 Task: Add the description "Gain a solid foundation in business principles, excel in finance, marketing, and entrepreneurship. Unlock your career potential".
Action: Mouse moved to (745, 94)
Screenshot: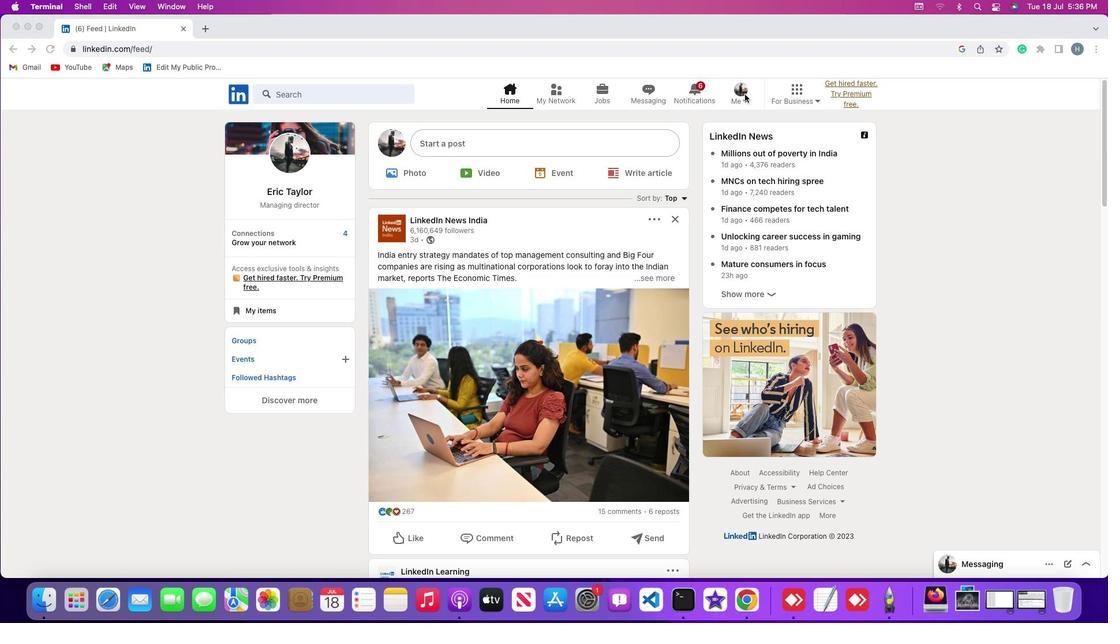 
Action: Mouse pressed left at (745, 94)
Screenshot: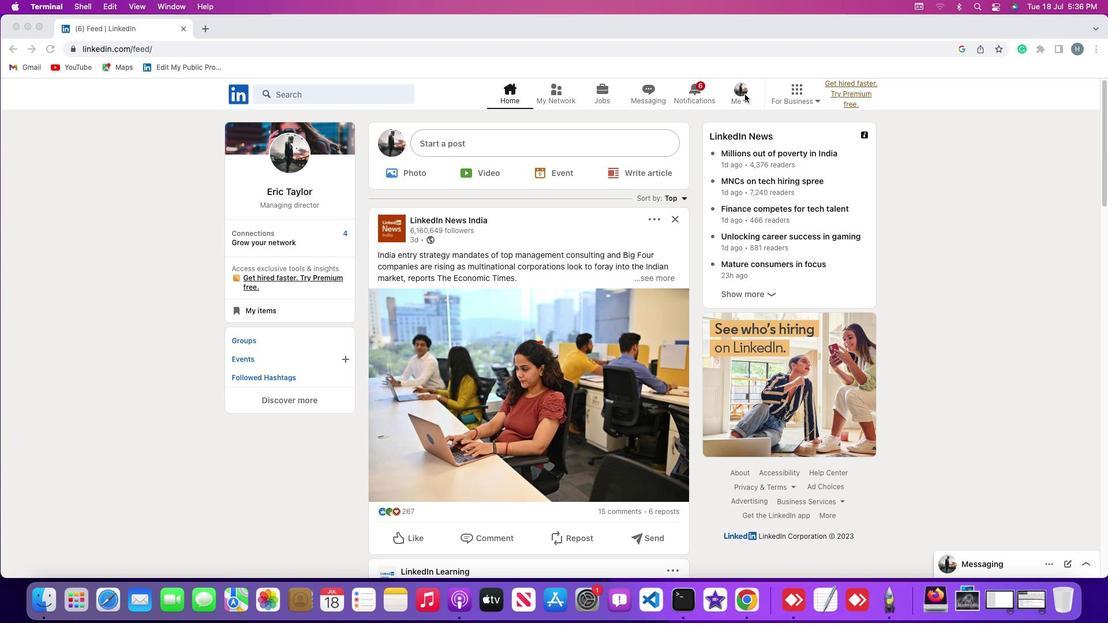 
Action: Mouse moved to (745, 99)
Screenshot: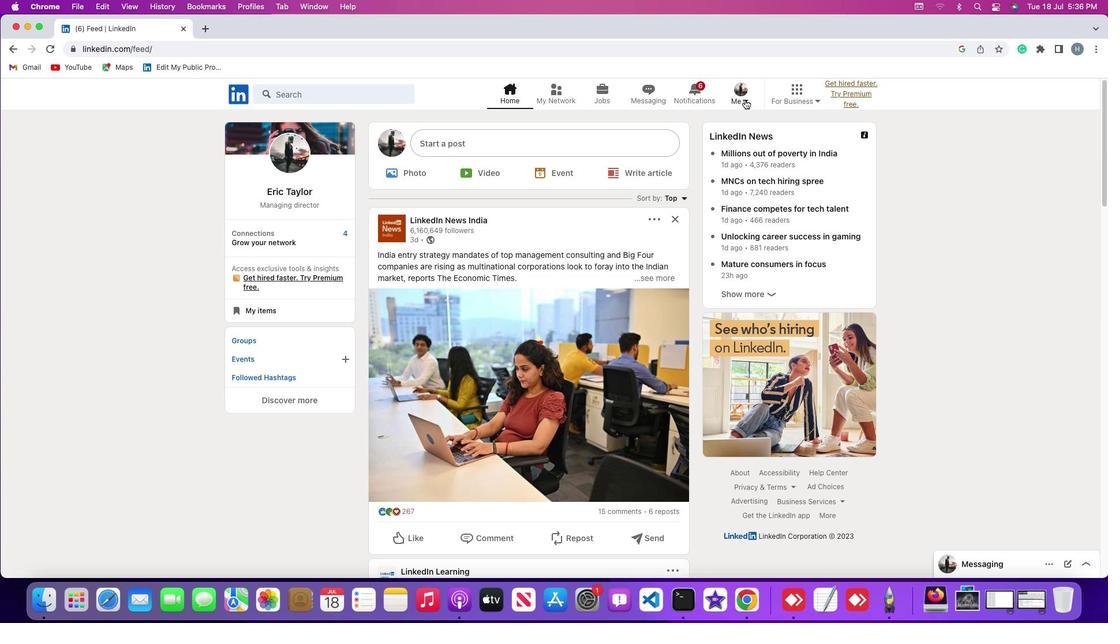 
Action: Mouse pressed left at (745, 99)
Screenshot: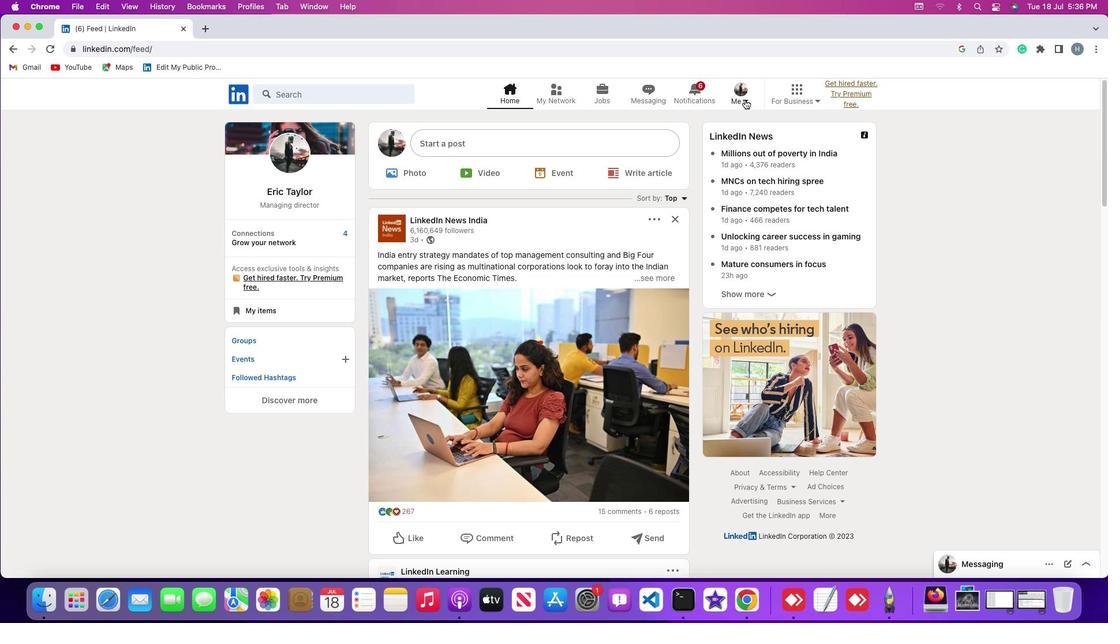 
Action: Mouse moved to (726, 159)
Screenshot: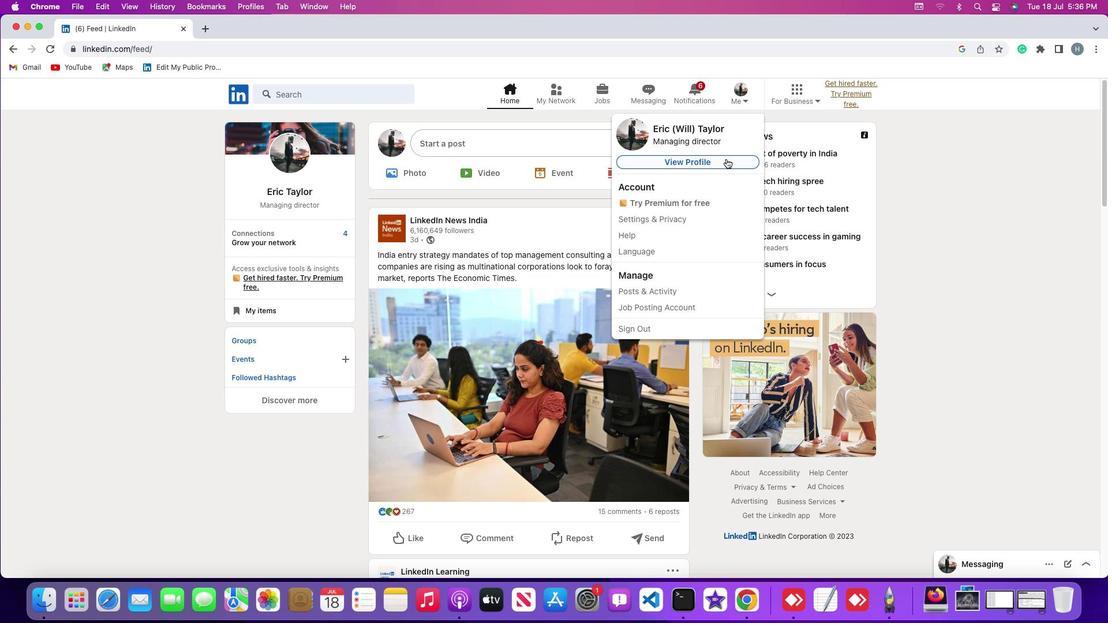 
Action: Mouse pressed left at (726, 159)
Screenshot: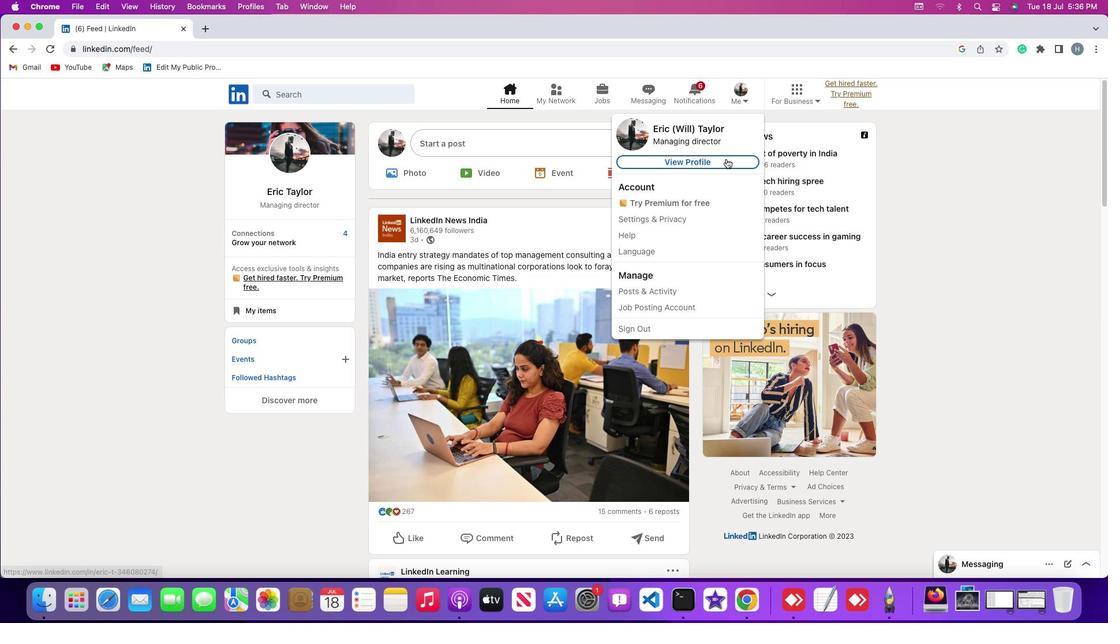 
Action: Mouse moved to (670, 256)
Screenshot: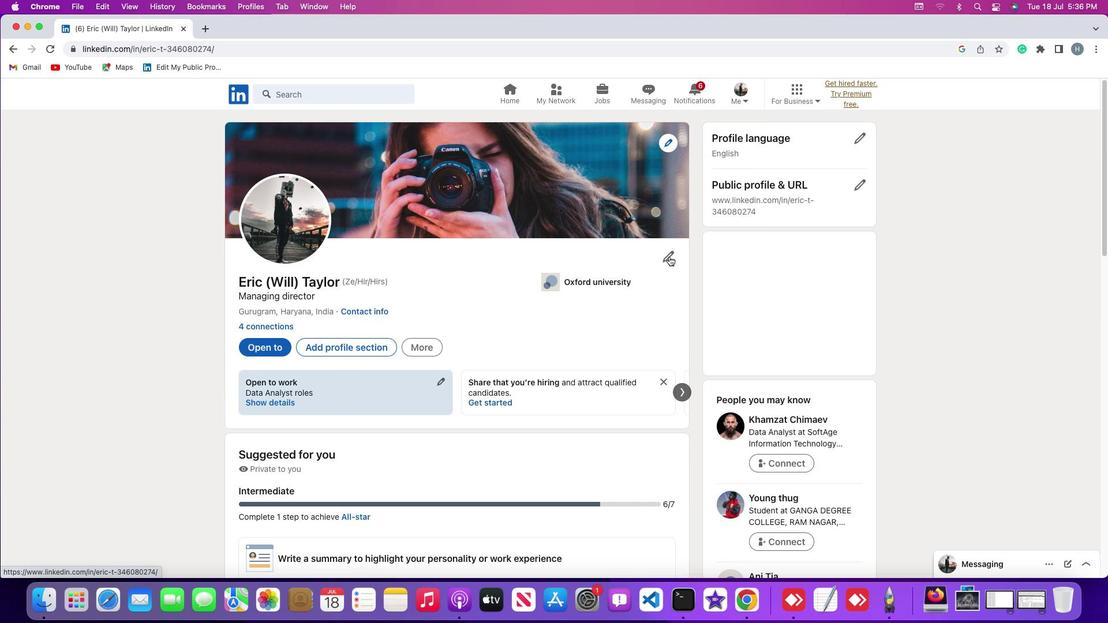 
Action: Mouse pressed left at (670, 256)
Screenshot: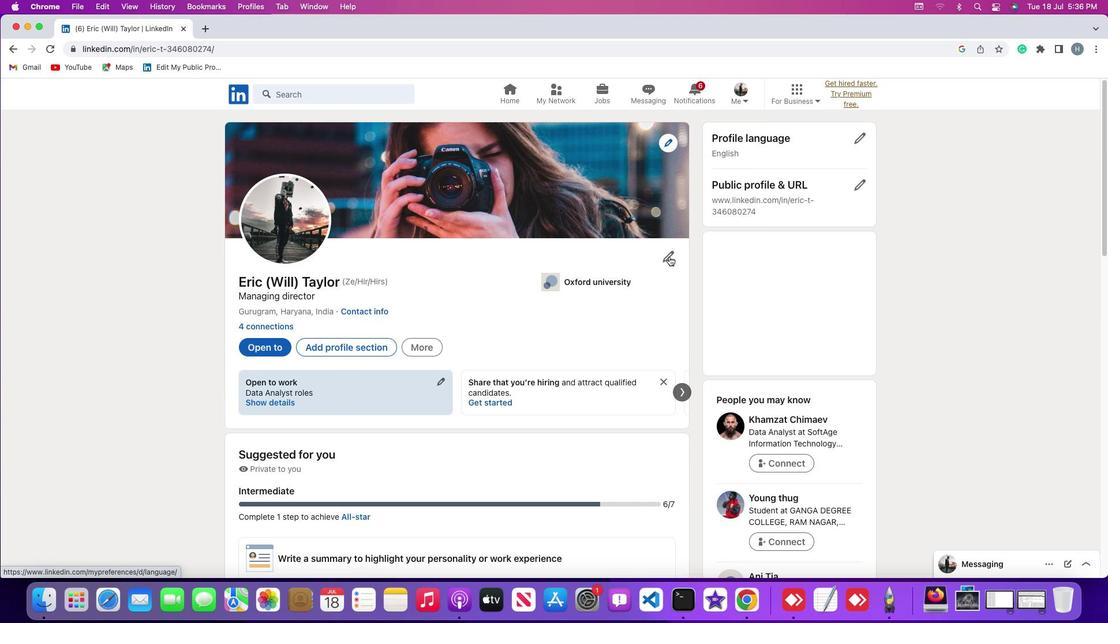 
Action: Mouse moved to (551, 296)
Screenshot: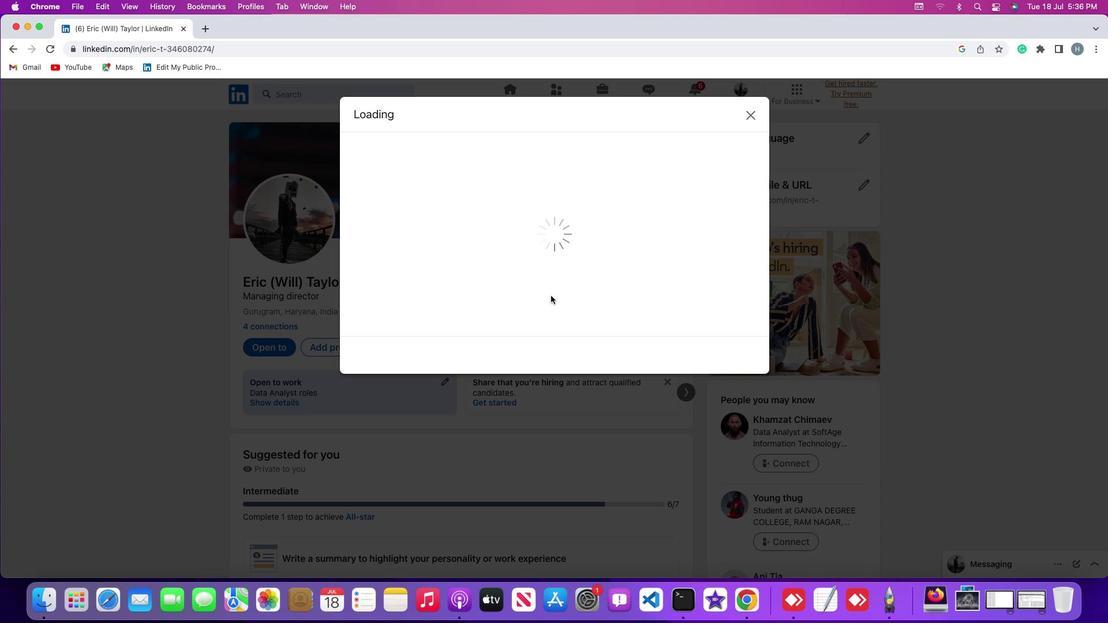 
Action: Mouse scrolled (551, 296) with delta (0, 0)
Screenshot: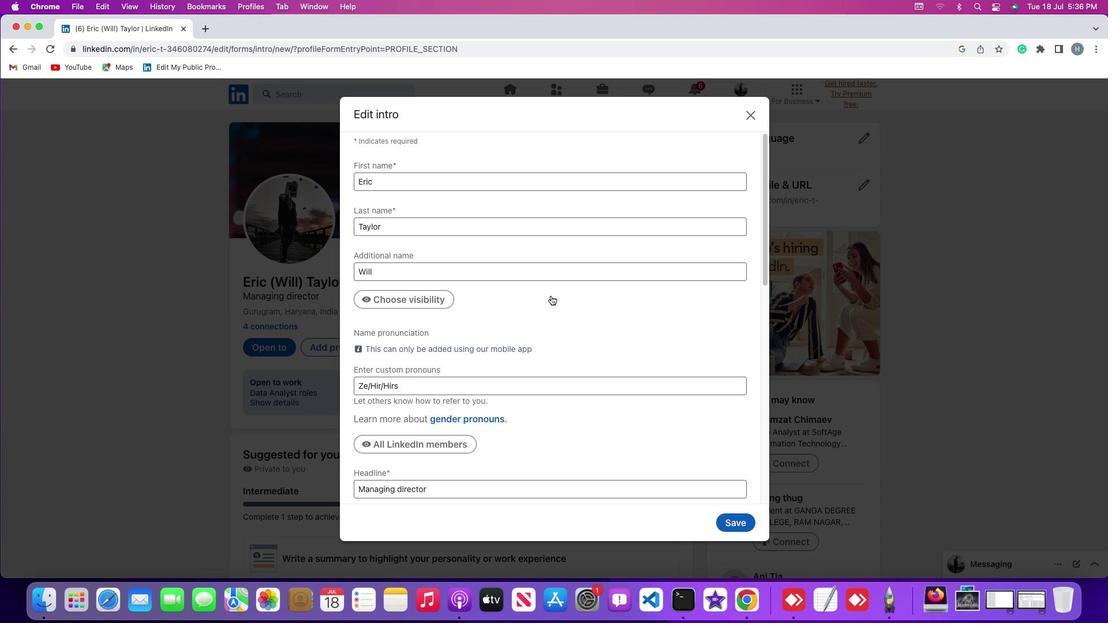 
Action: Mouse scrolled (551, 296) with delta (0, 0)
Screenshot: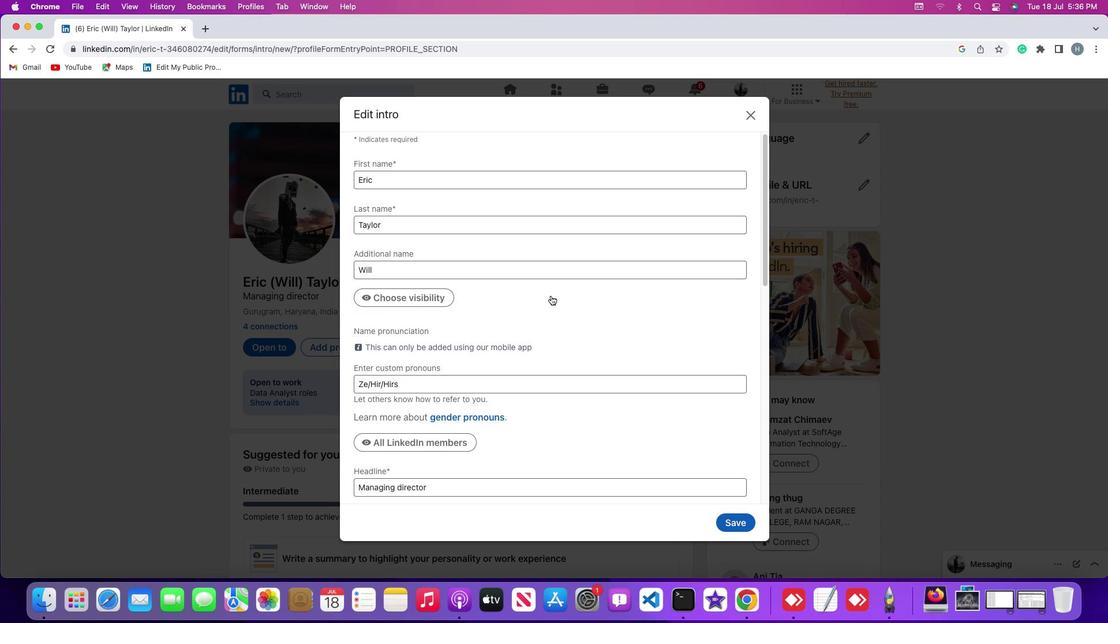 
Action: Mouse scrolled (551, 296) with delta (0, -2)
Screenshot: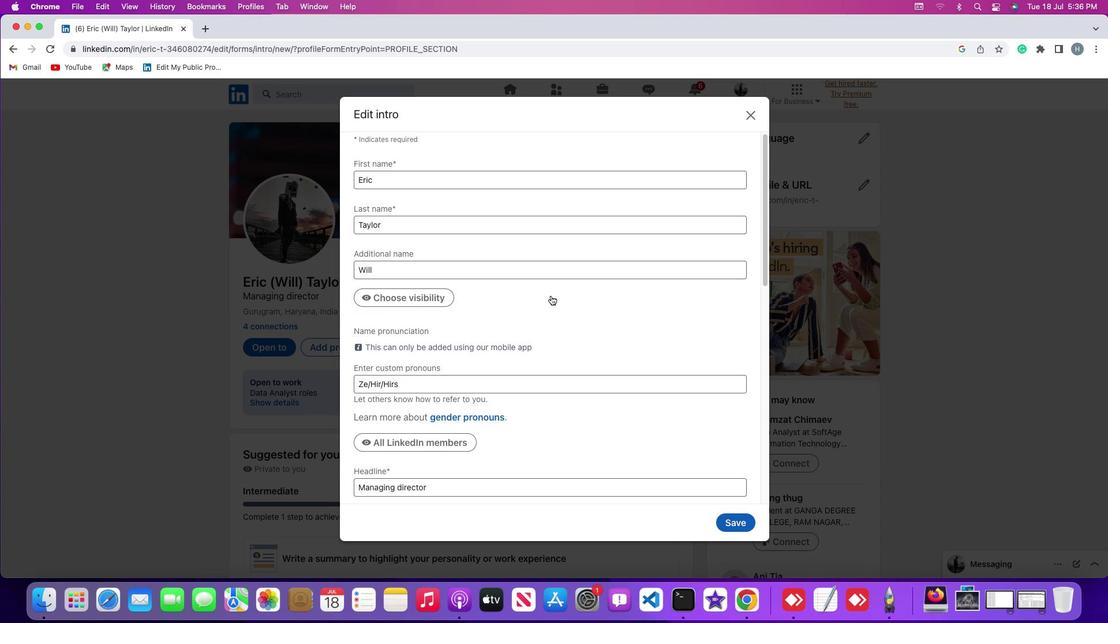 
Action: Mouse scrolled (551, 296) with delta (0, -2)
Screenshot: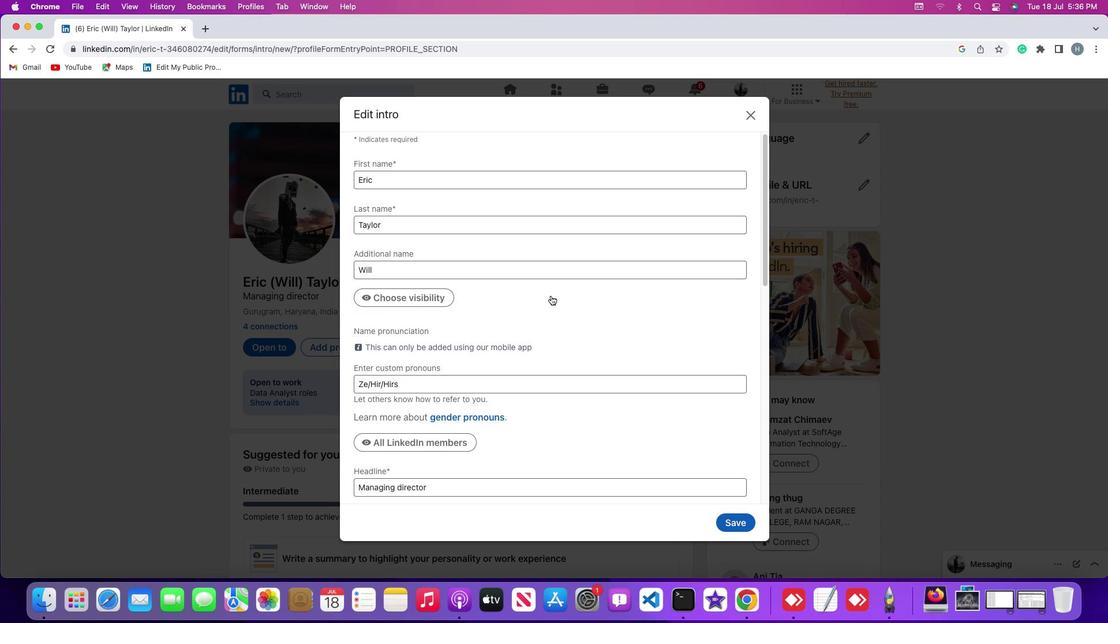 
Action: Mouse scrolled (551, 296) with delta (0, -3)
Screenshot: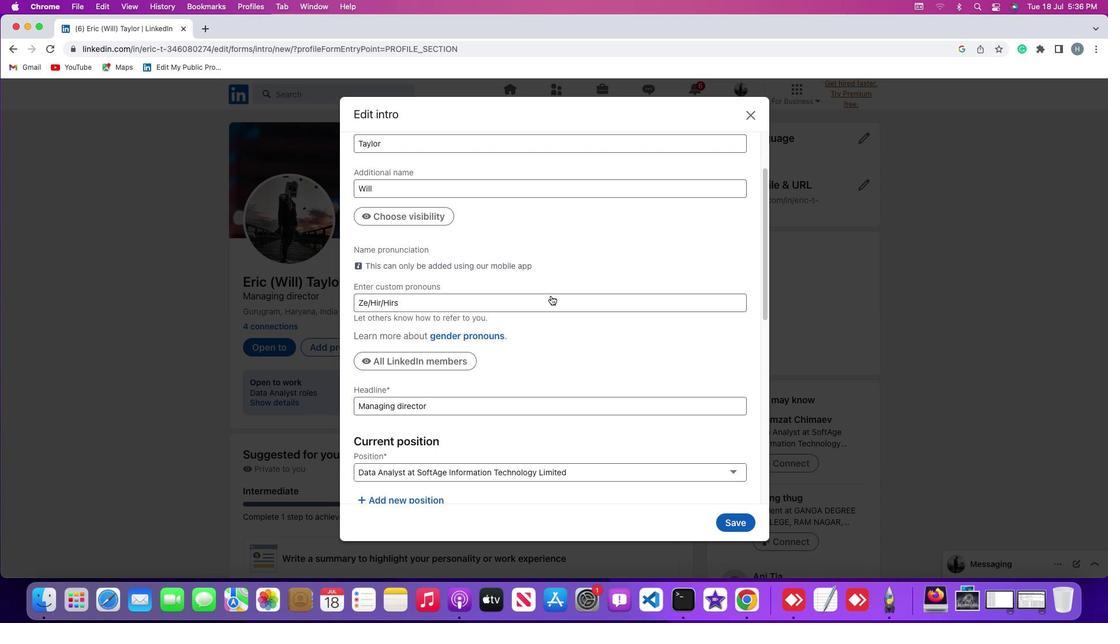 
Action: Mouse scrolled (551, 296) with delta (0, -4)
Screenshot: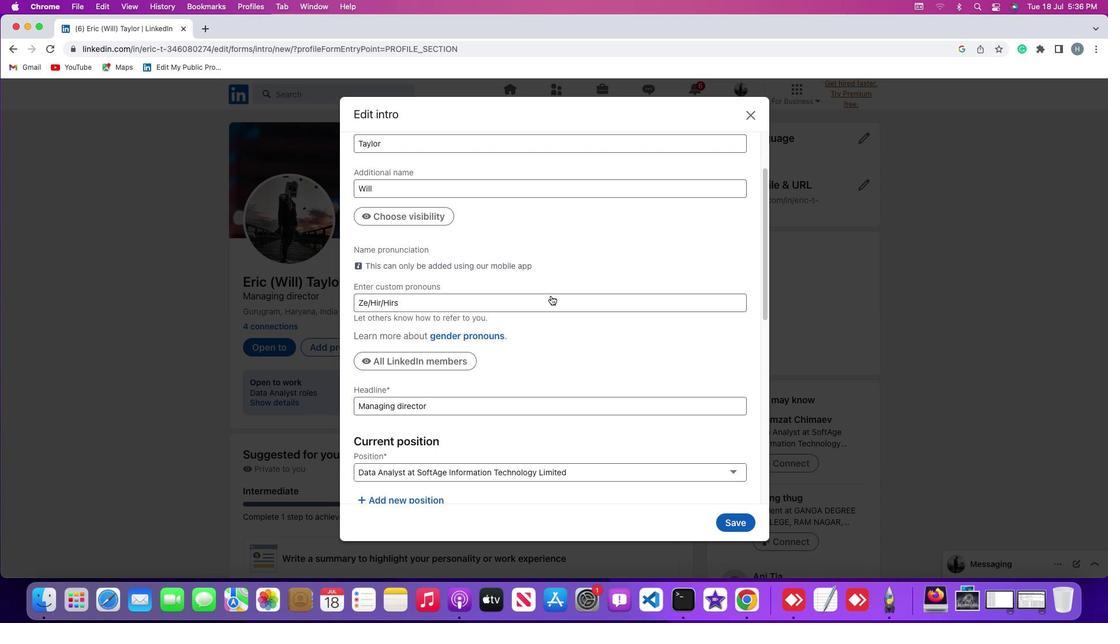 
Action: Mouse scrolled (551, 296) with delta (0, -4)
Screenshot: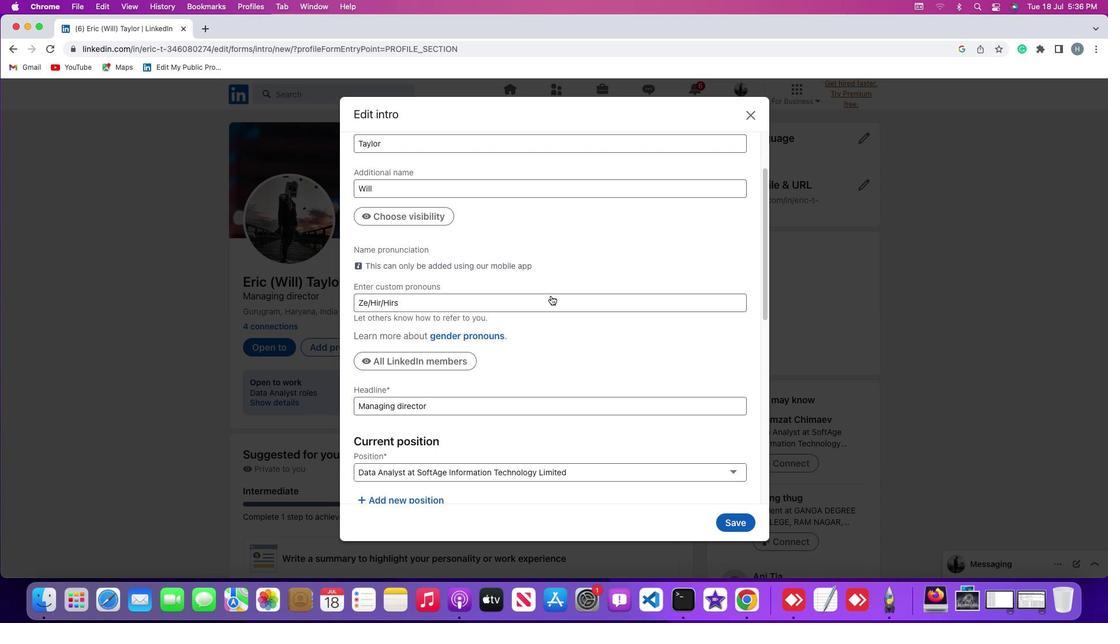 
Action: Mouse moved to (551, 296)
Screenshot: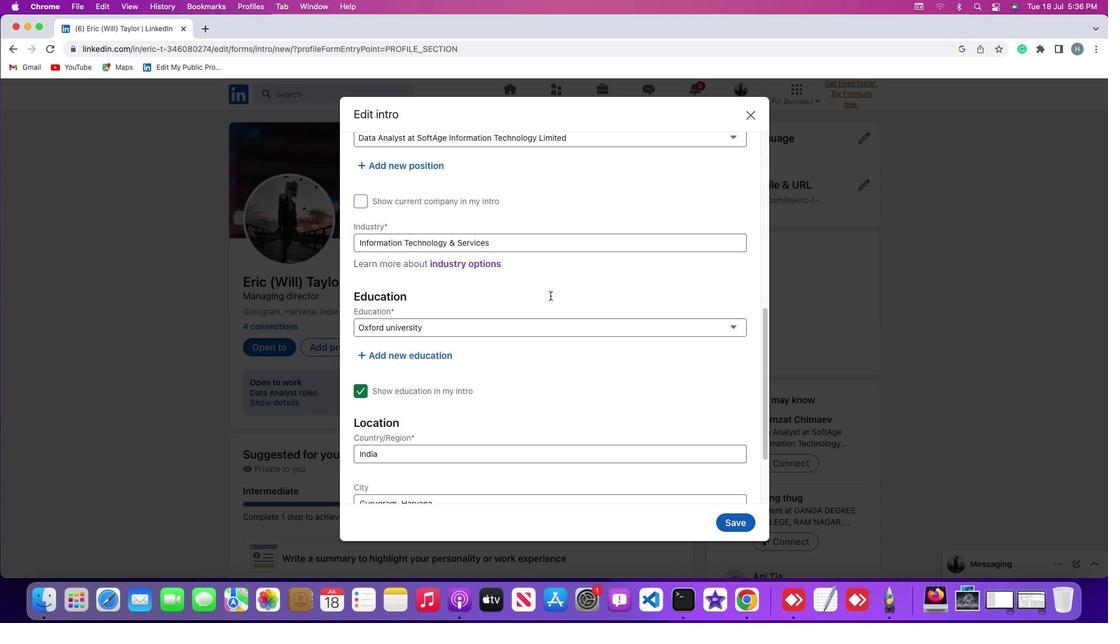
Action: Mouse scrolled (551, 296) with delta (0, 0)
Screenshot: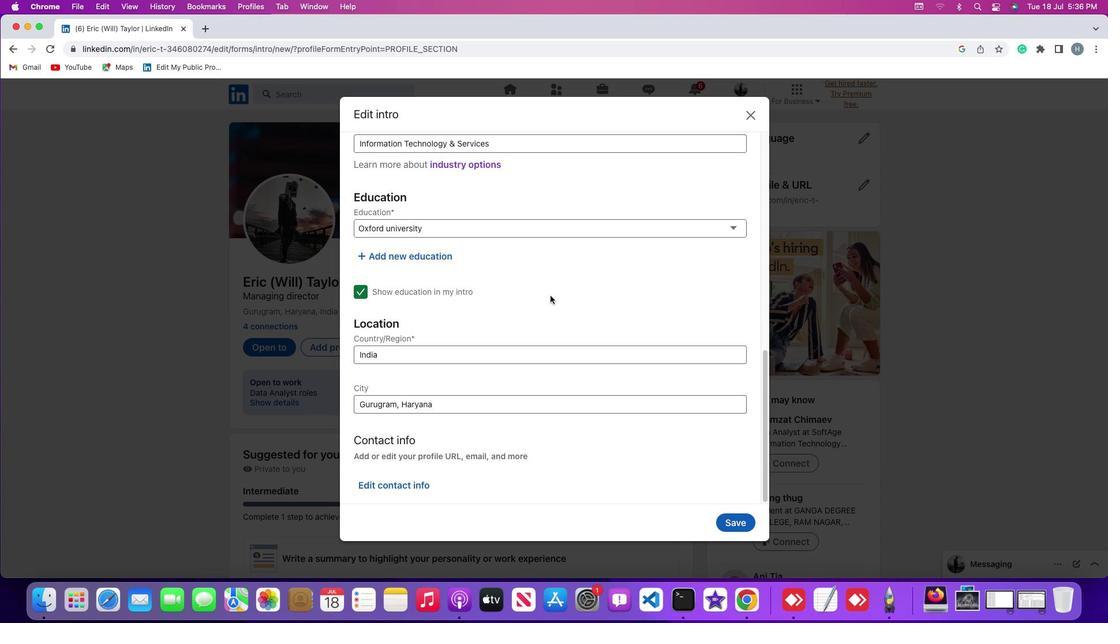 
Action: Mouse scrolled (551, 296) with delta (0, 0)
Screenshot: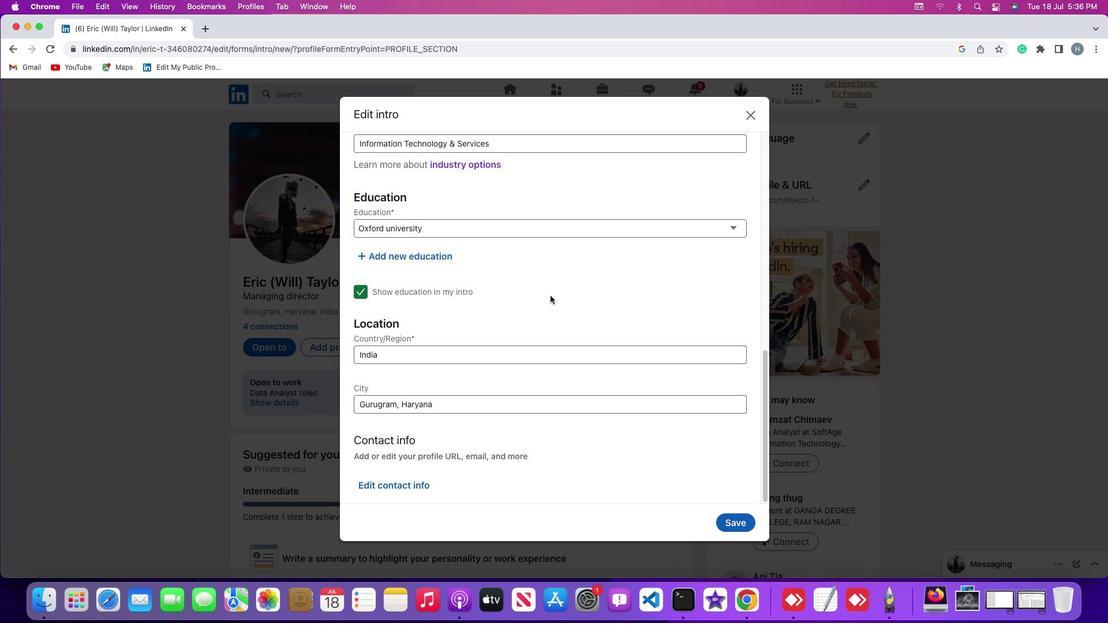 
Action: Mouse scrolled (551, 296) with delta (0, -1)
Screenshot: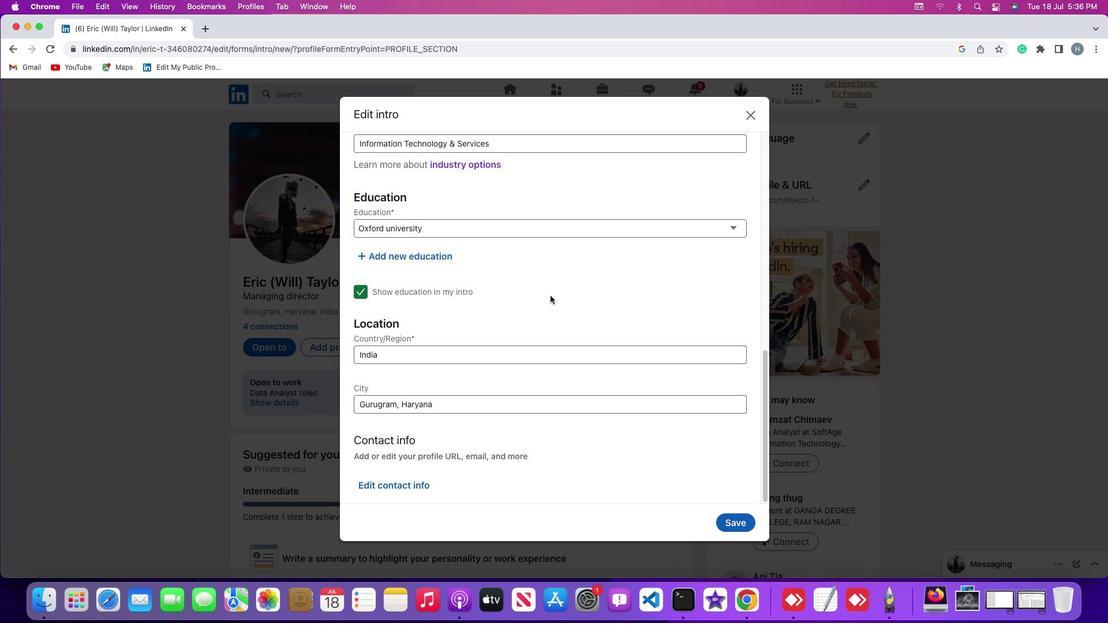 
Action: Mouse scrolled (551, 296) with delta (0, -2)
Screenshot: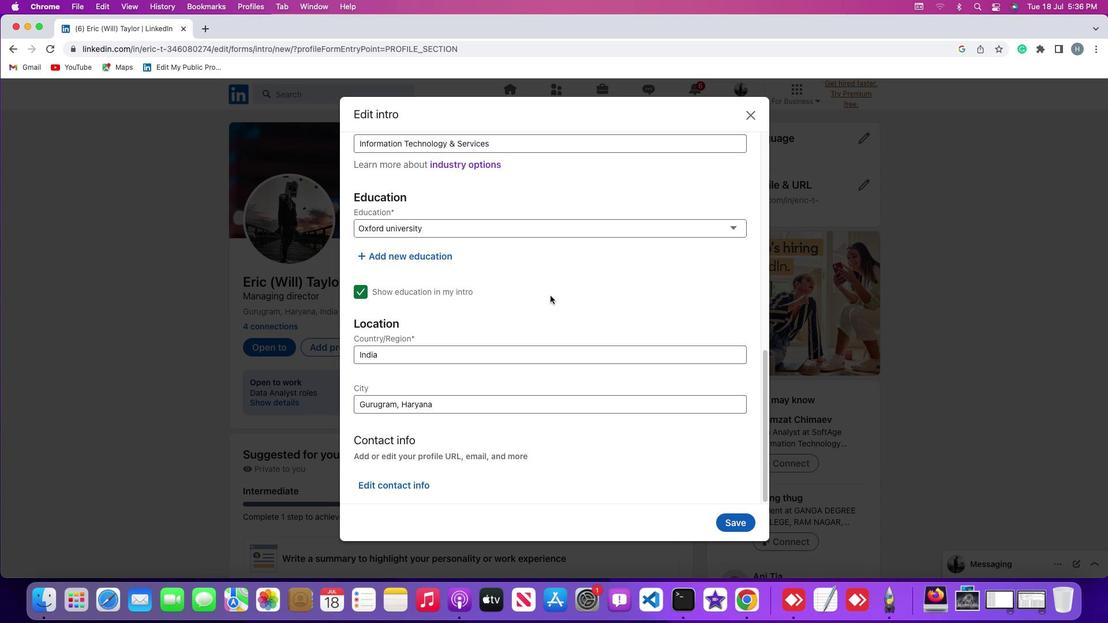 
Action: Mouse scrolled (551, 296) with delta (0, -3)
Screenshot: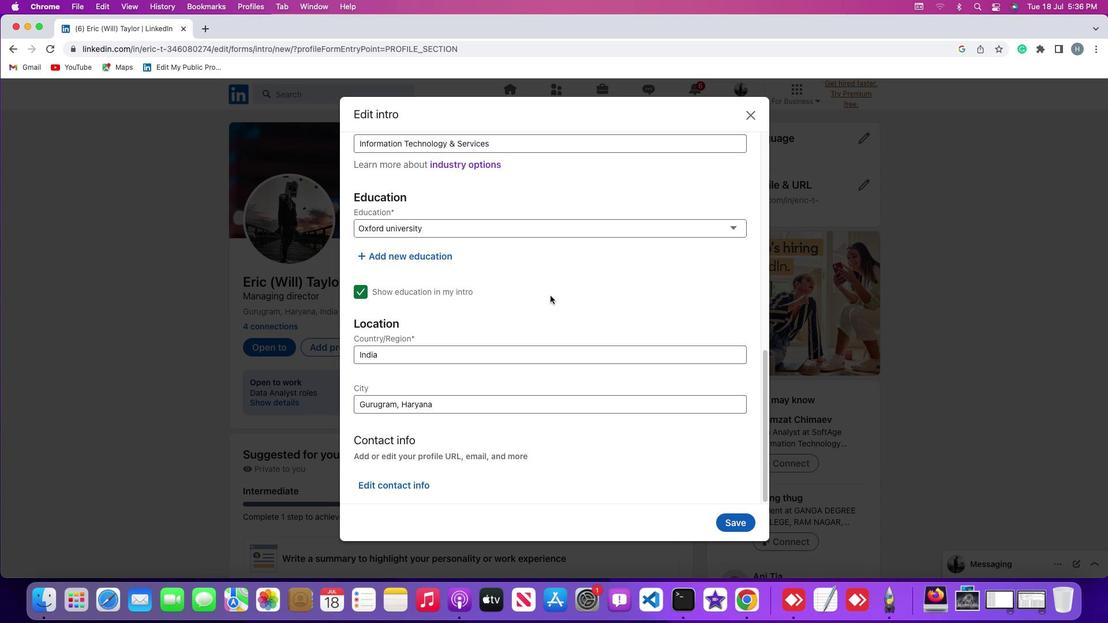 
Action: Mouse scrolled (551, 296) with delta (0, -4)
Screenshot: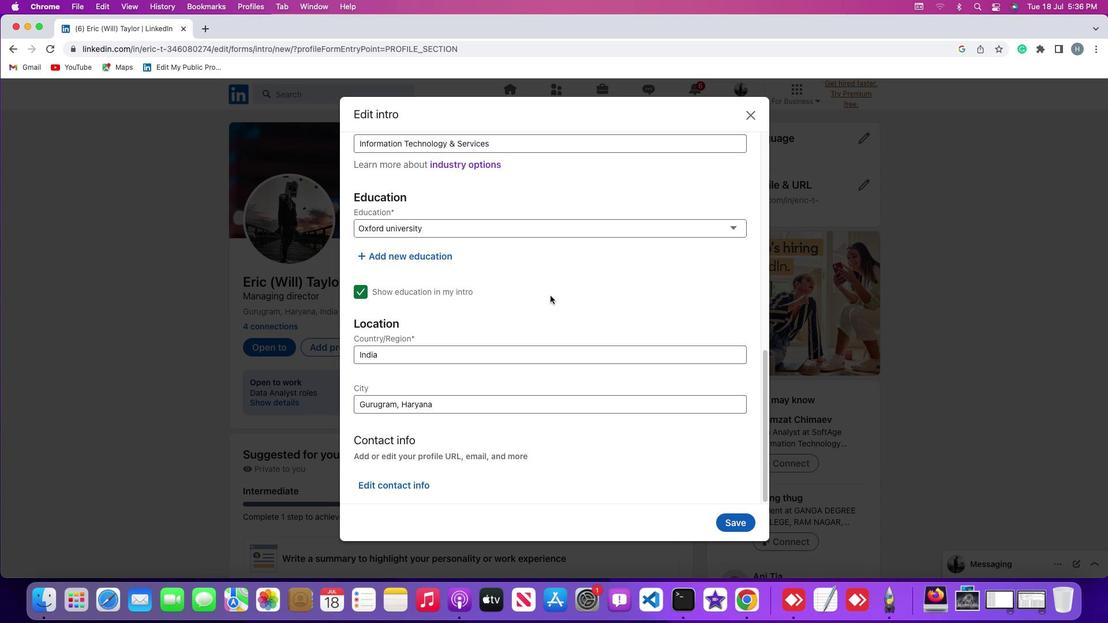 
Action: Mouse scrolled (551, 296) with delta (0, -4)
Screenshot: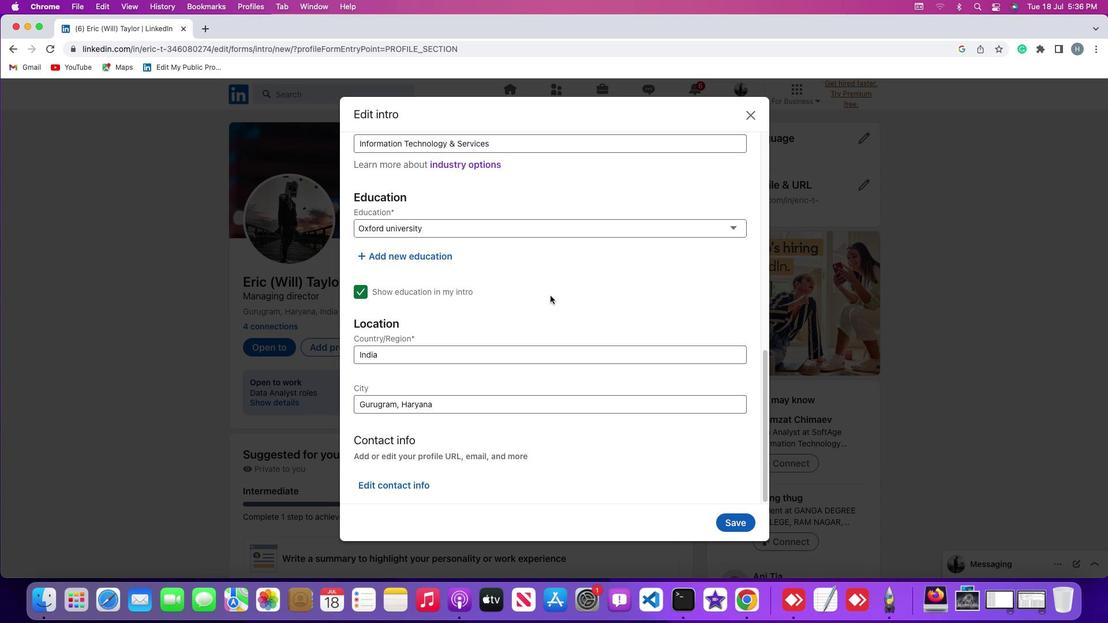 
Action: Mouse scrolled (551, 296) with delta (0, 0)
Screenshot: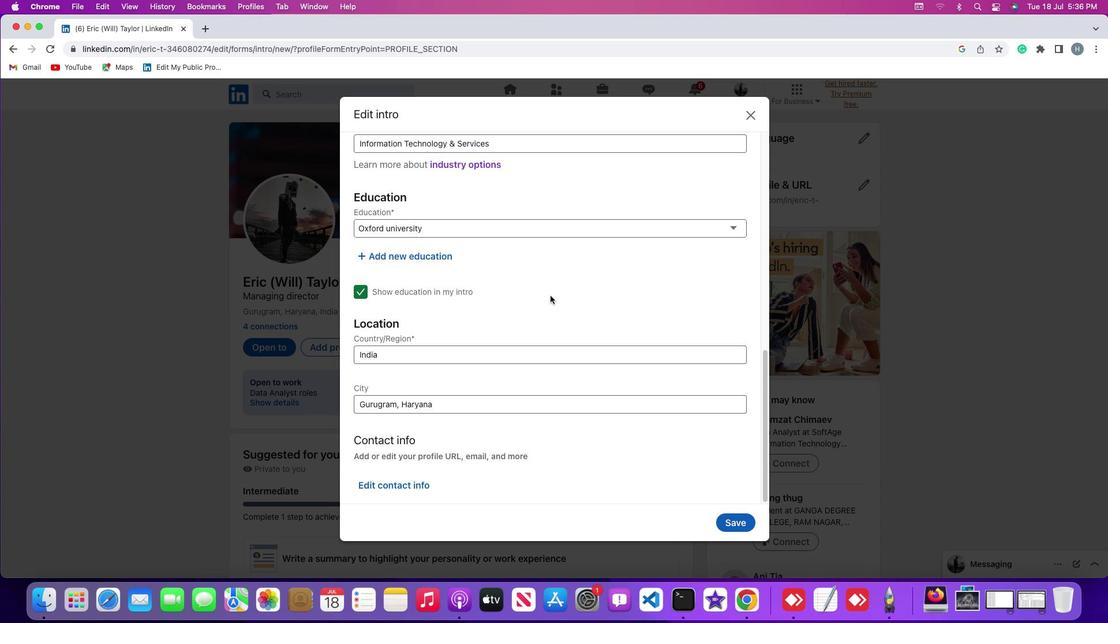 
Action: Mouse scrolled (551, 296) with delta (0, 0)
Screenshot: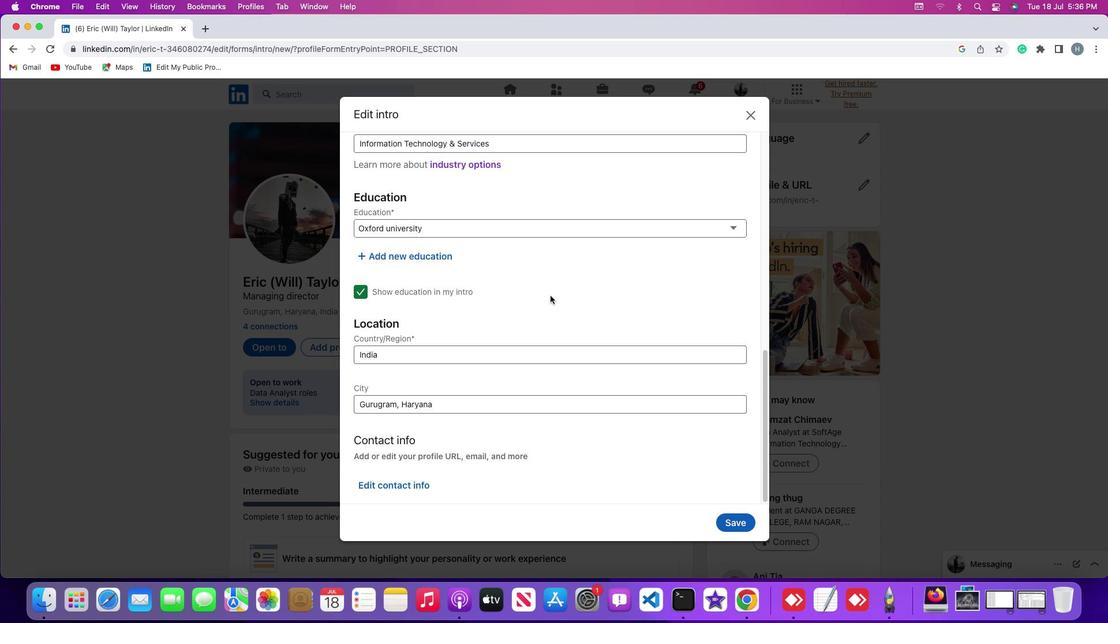 
Action: Mouse scrolled (551, 296) with delta (0, -1)
Screenshot: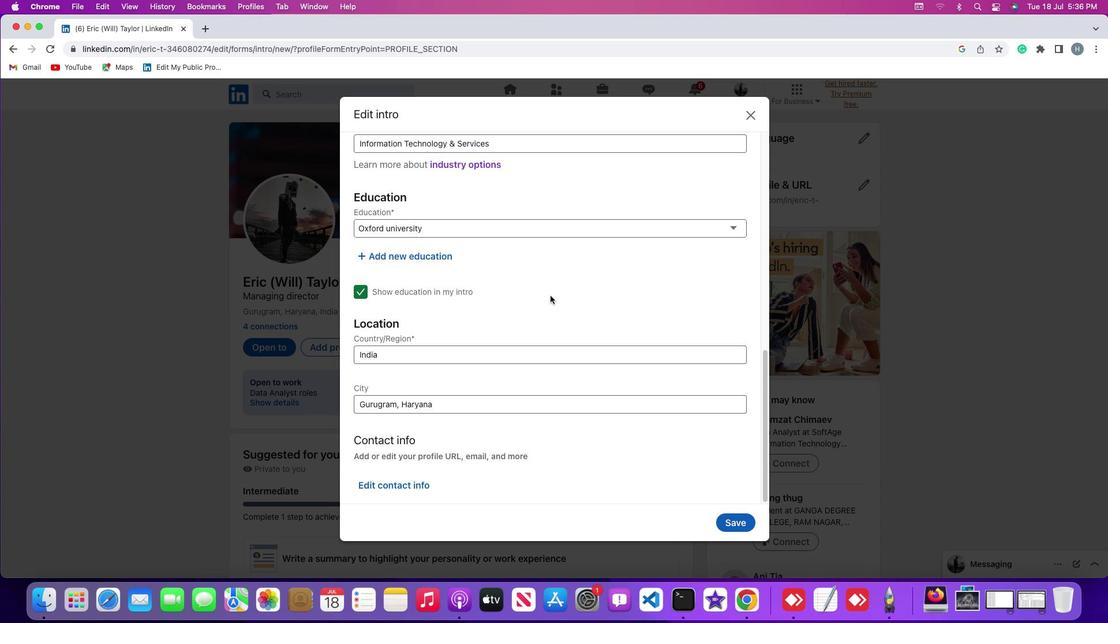 
Action: Mouse scrolled (551, 296) with delta (0, -2)
Screenshot: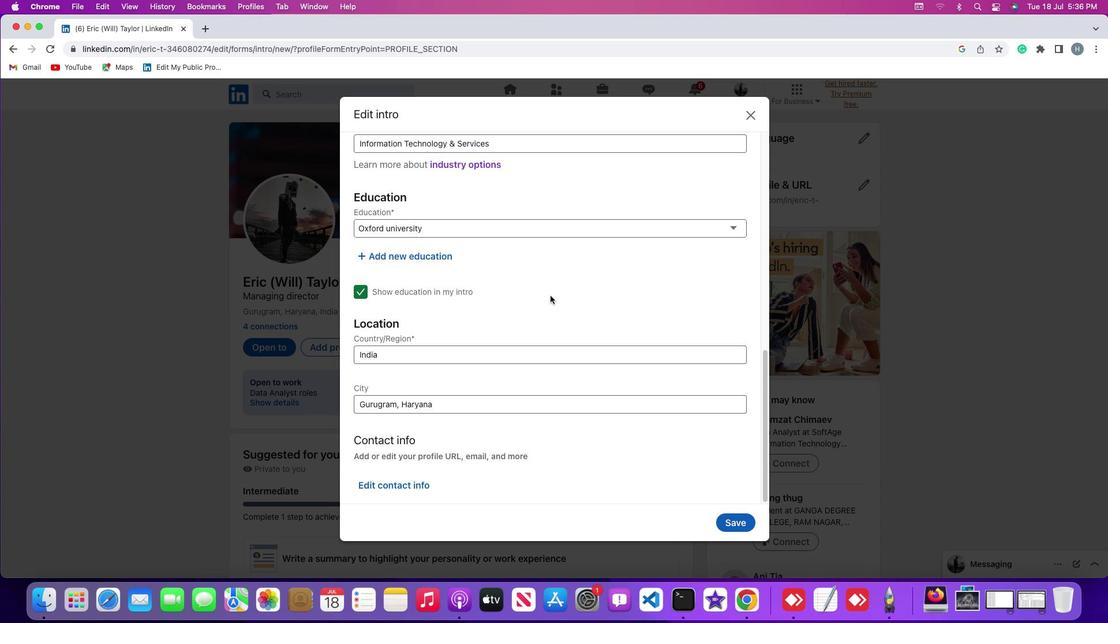 
Action: Mouse moved to (443, 257)
Screenshot: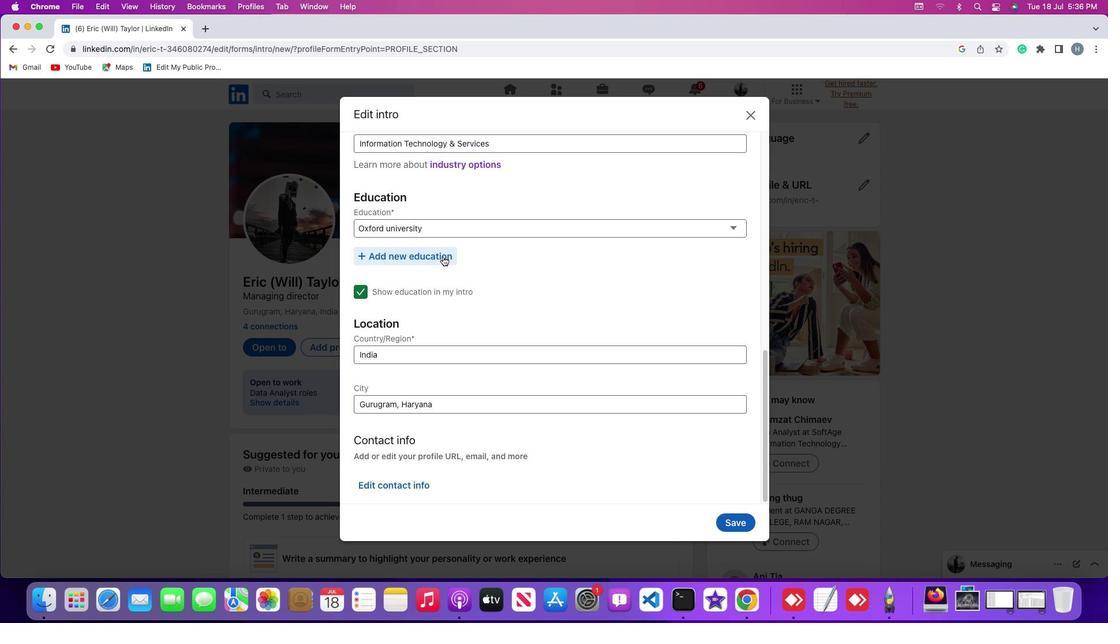 
Action: Mouse pressed left at (443, 257)
Screenshot: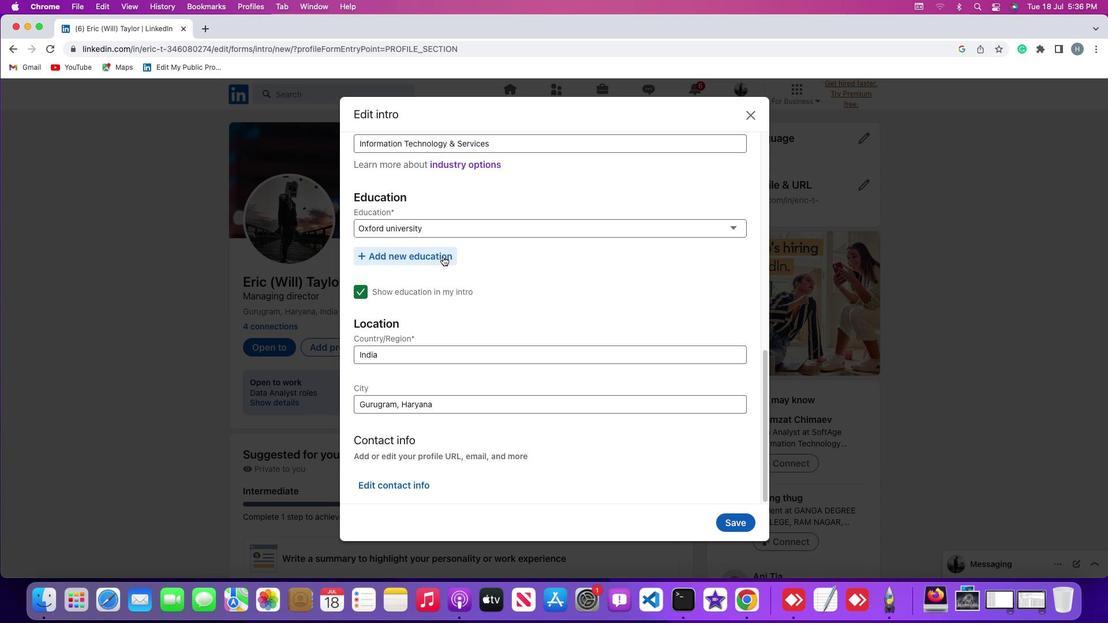 
Action: Mouse moved to (518, 283)
Screenshot: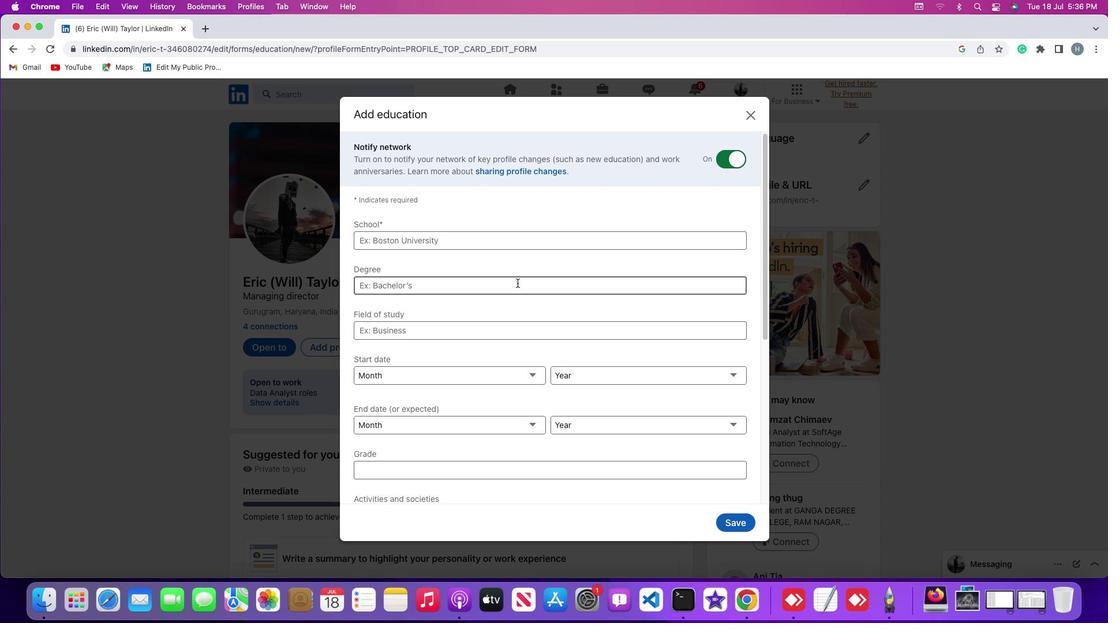 
Action: Mouse scrolled (518, 283) with delta (0, 0)
Screenshot: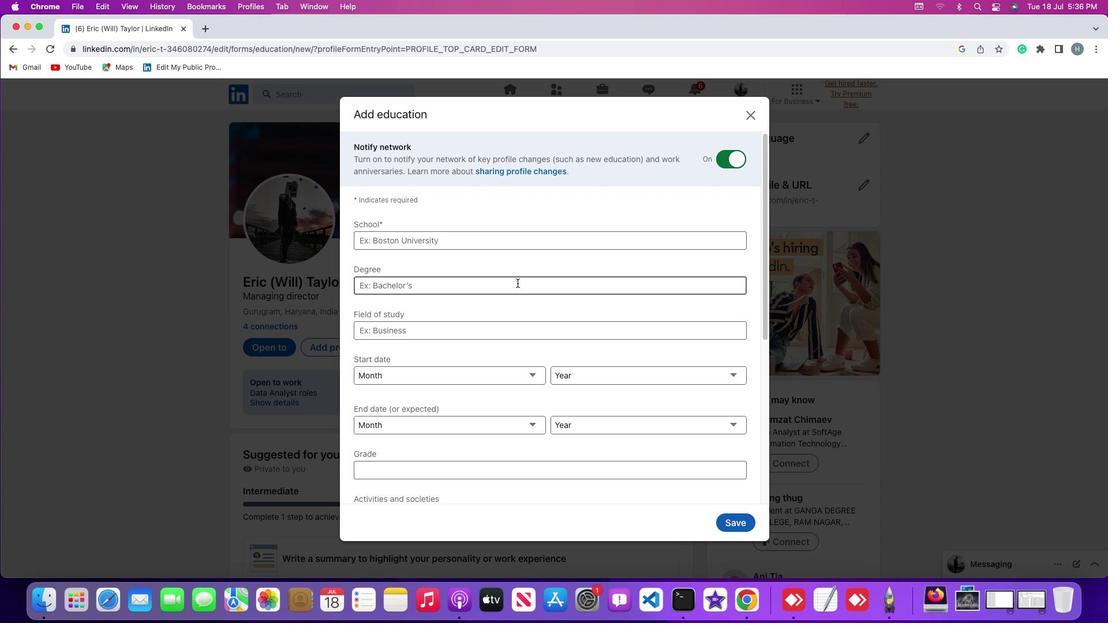 
Action: Mouse scrolled (518, 283) with delta (0, 0)
Screenshot: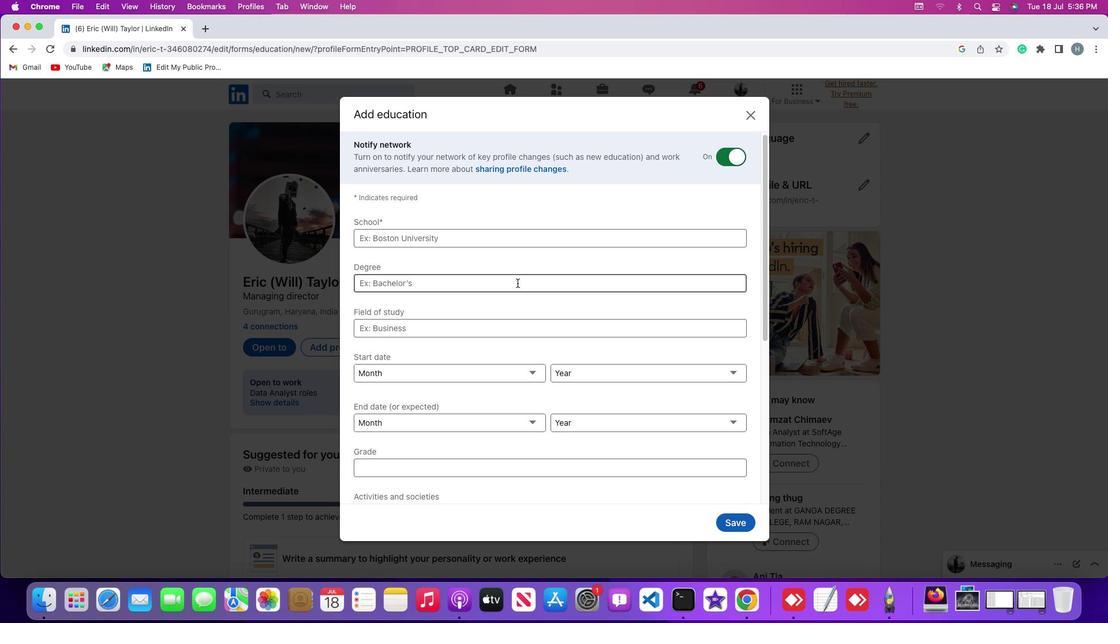 
Action: Mouse scrolled (518, 283) with delta (0, -1)
Screenshot: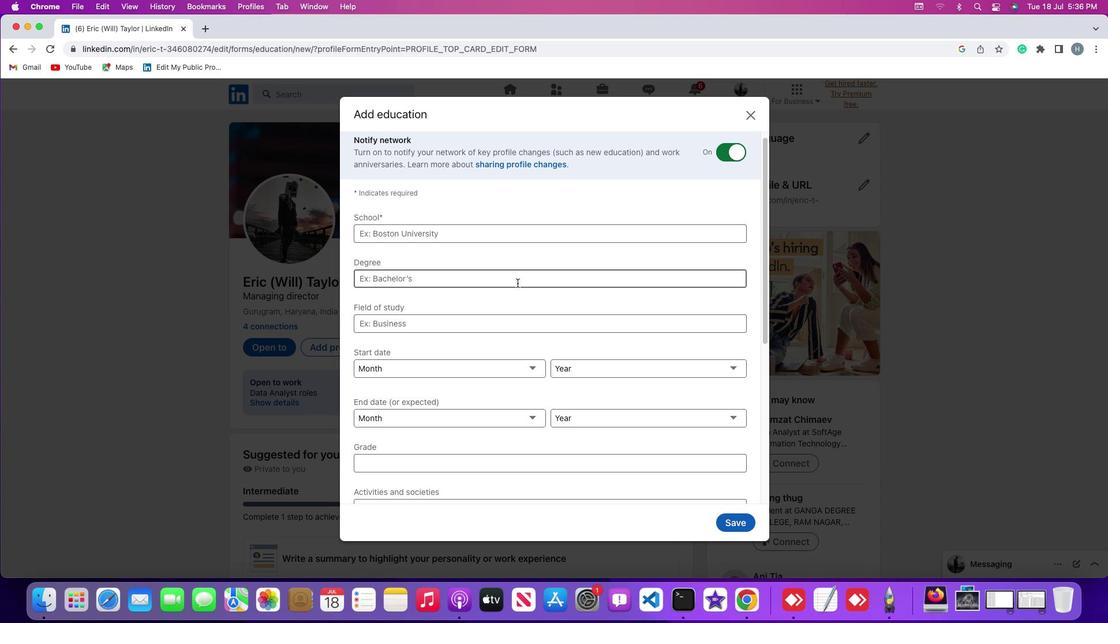 
Action: Mouse scrolled (518, 283) with delta (0, -1)
Screenshot: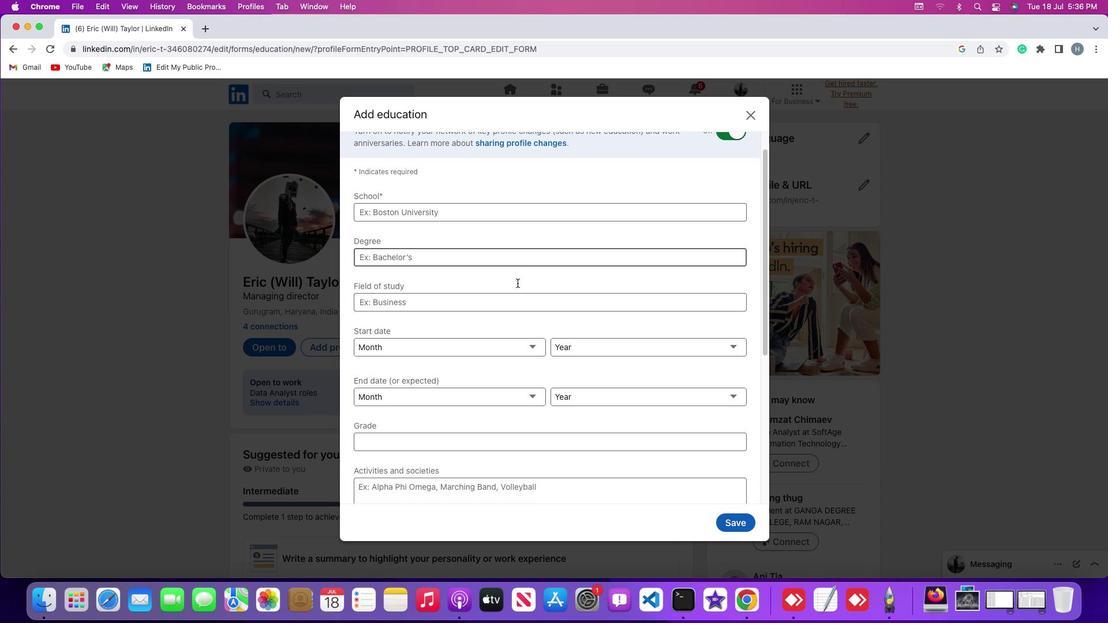 
Action: Mouse scrolled (518, 283) with delta (0, 0)
Screenshot: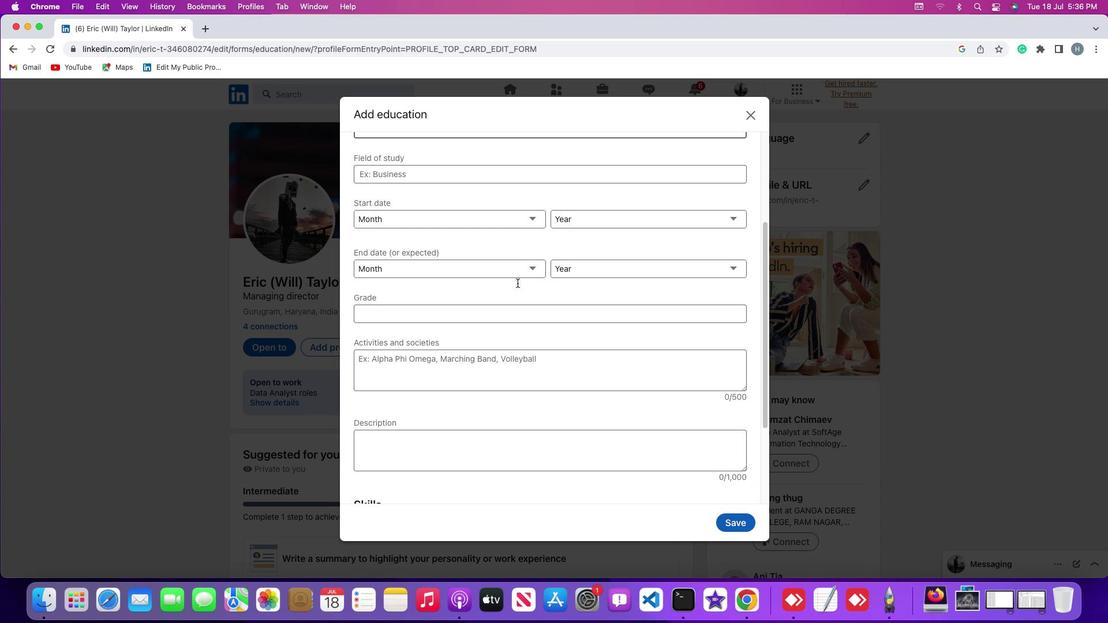 
Action: Mouse scrolled (518, 283) with delta (0, 0)
Screenshot: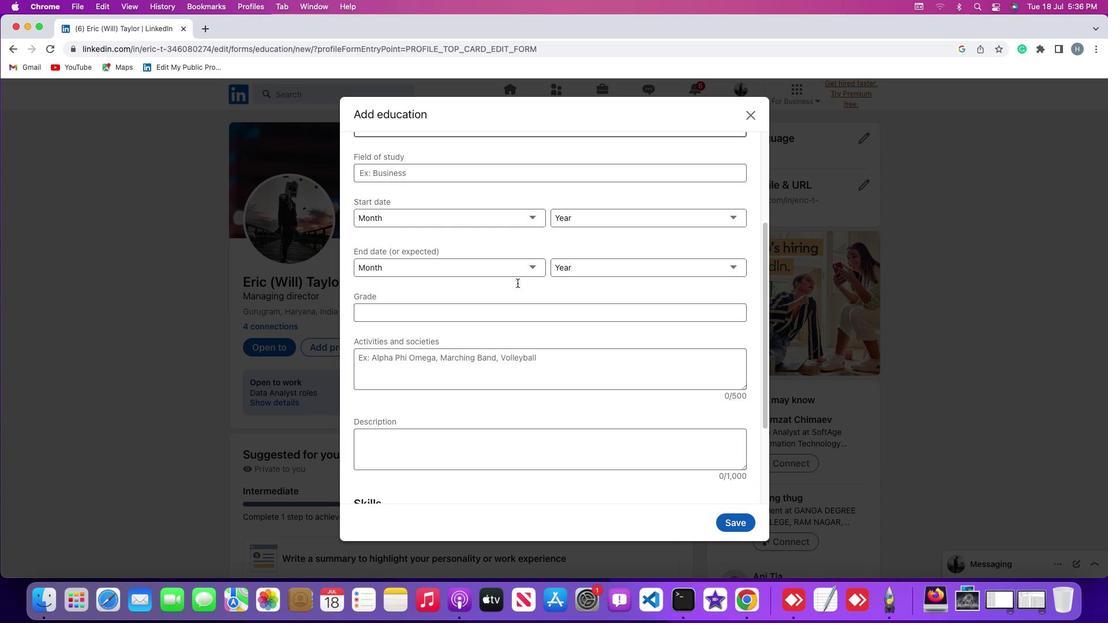 
Action: Mouse scrolled (518, 283) with delta (0, -1)
Screenshot: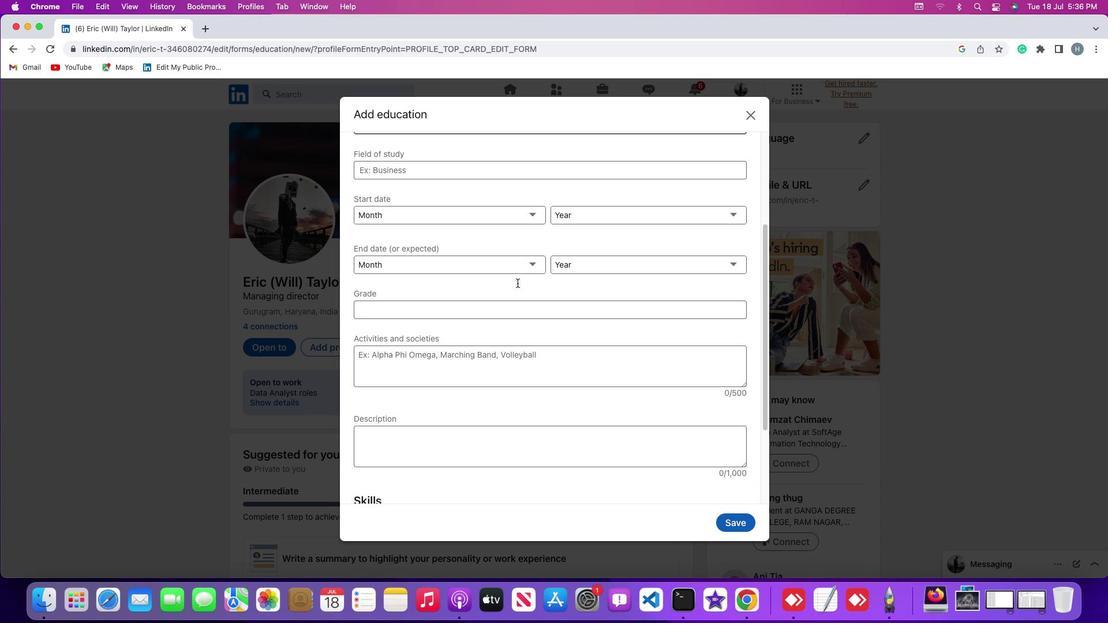 
Action: Mouse moved to (523, 374)
Screenshot: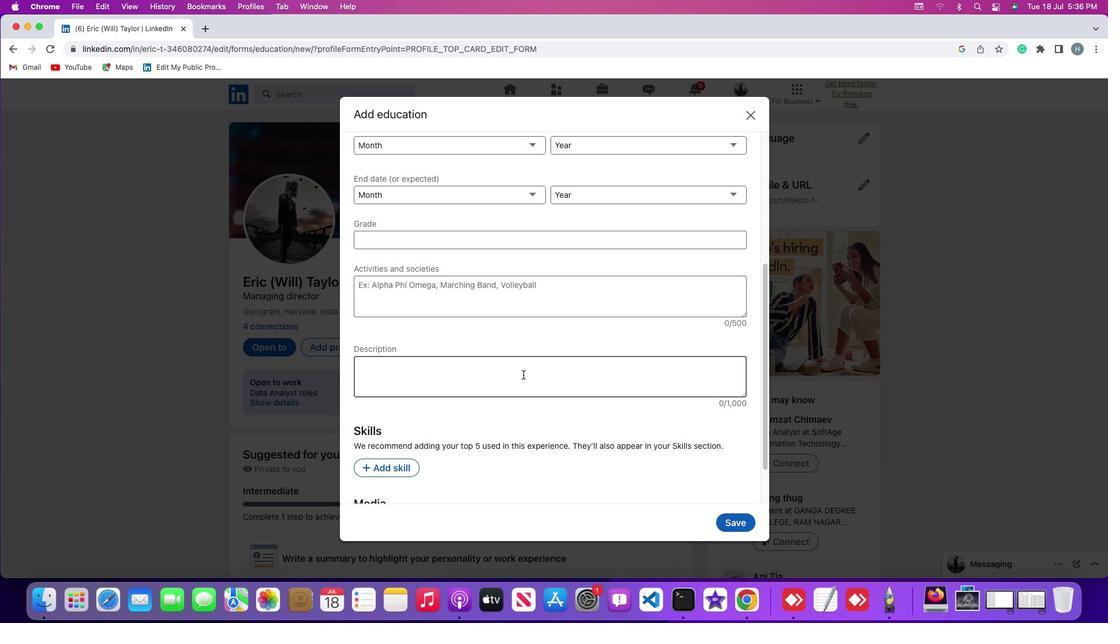 
Action: Mouse pressed left at (523, 374)
Screenshot: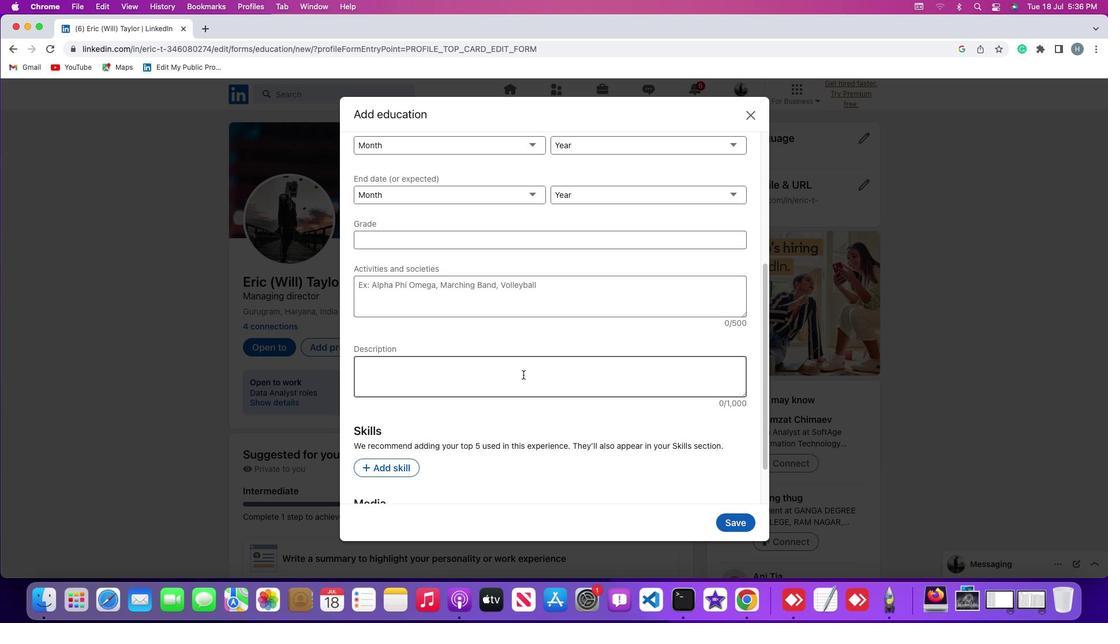
Action: Key pressed Key.shift'G''a''i''n'Key.space'a'Key.space's''o''l''i''d'Key.space'f''o''u''n''d''a''t''i''o''n'Key.space'i''n'Key.space'b''u''s''i''n''e''s''s'Key.space'p''r''i''n''c''i''p''l''e''s'','Key.space'e''x''c''e''l'Key.space'i''n'Key.space'f''i''n''a''n''c''e'','Key.space'm''a''r''k''t''i''n''g'','Key.space'a''n''d'Key.space'e''n''t''r''e''p''r''e''n''e''u''r''s''h''i''p''.'Key.spaceKey.shift'U''n''l''o''c''k'Key.space'y''o''u''r'Key.space'c''a''r''e''e''r'Key.space'p''o''t''e''n''t''i''a''l'
Screenshot: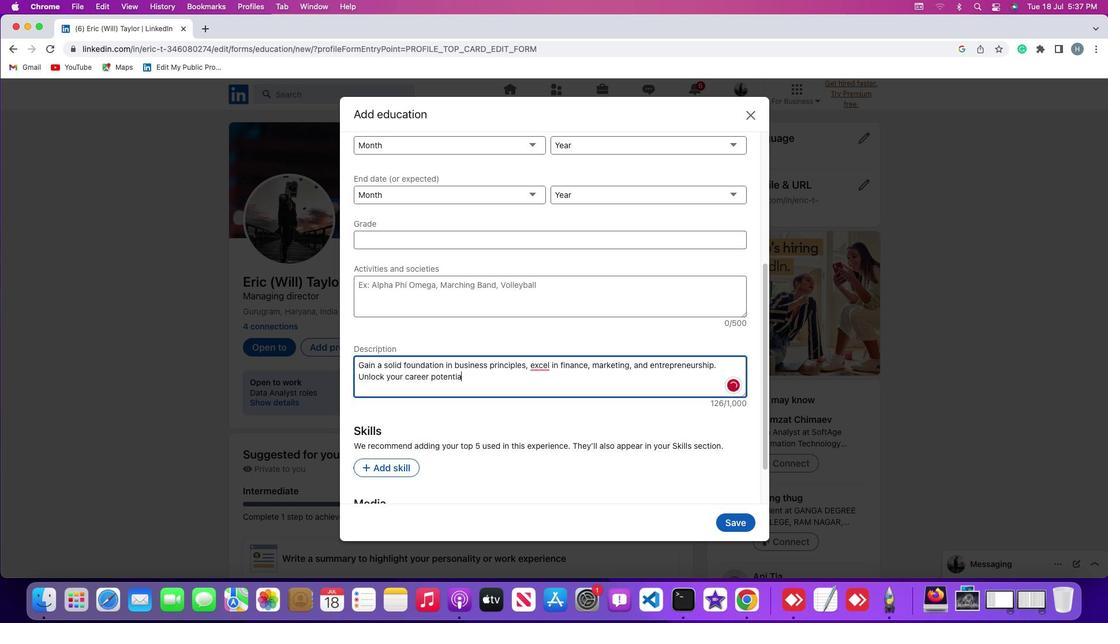 
Action: Mouse moved to (530, 384)
Screenshot: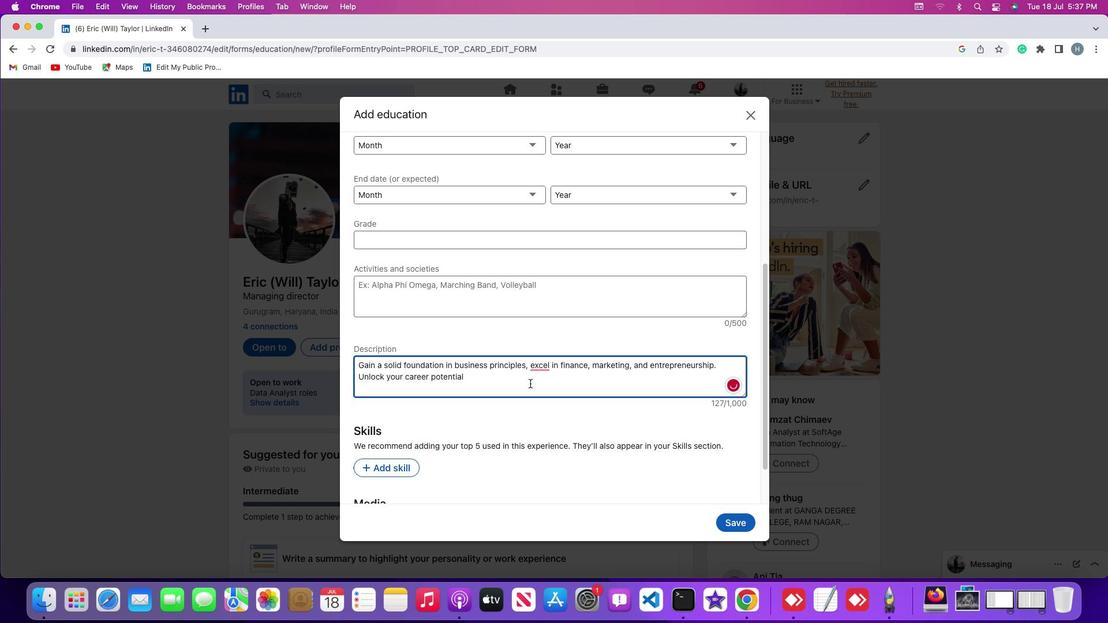 
